 Task: Use the formula "CELL" in spreadsheet "Project portfolio".
Action: Mouse moved to (570, 365)
Screenshot: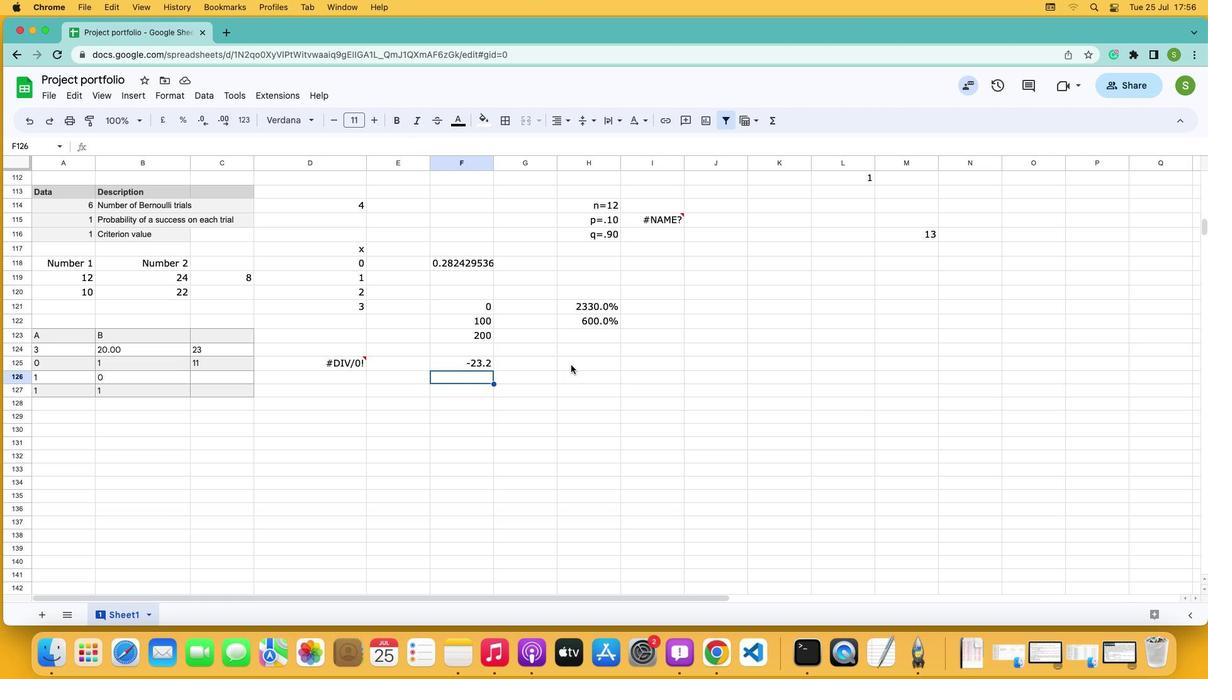
Action: Mouse pressed left at (570, 365)
Screenshot: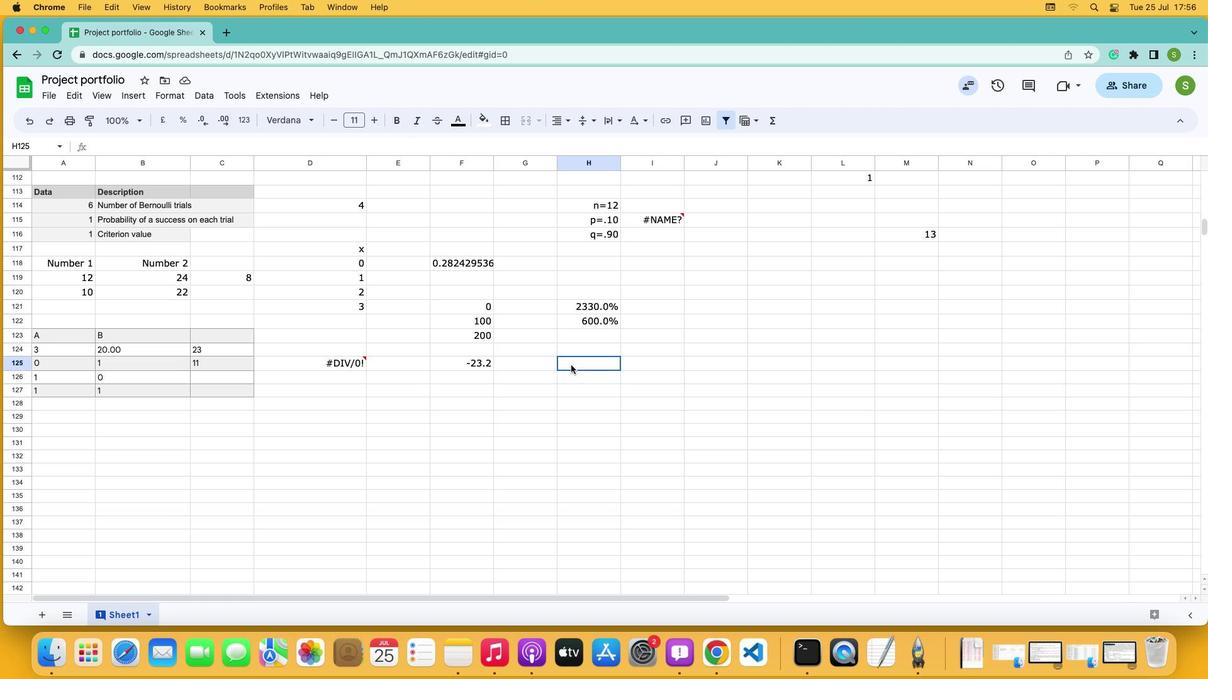 
Action: Mouse moved to (135, 95)
Screenshot: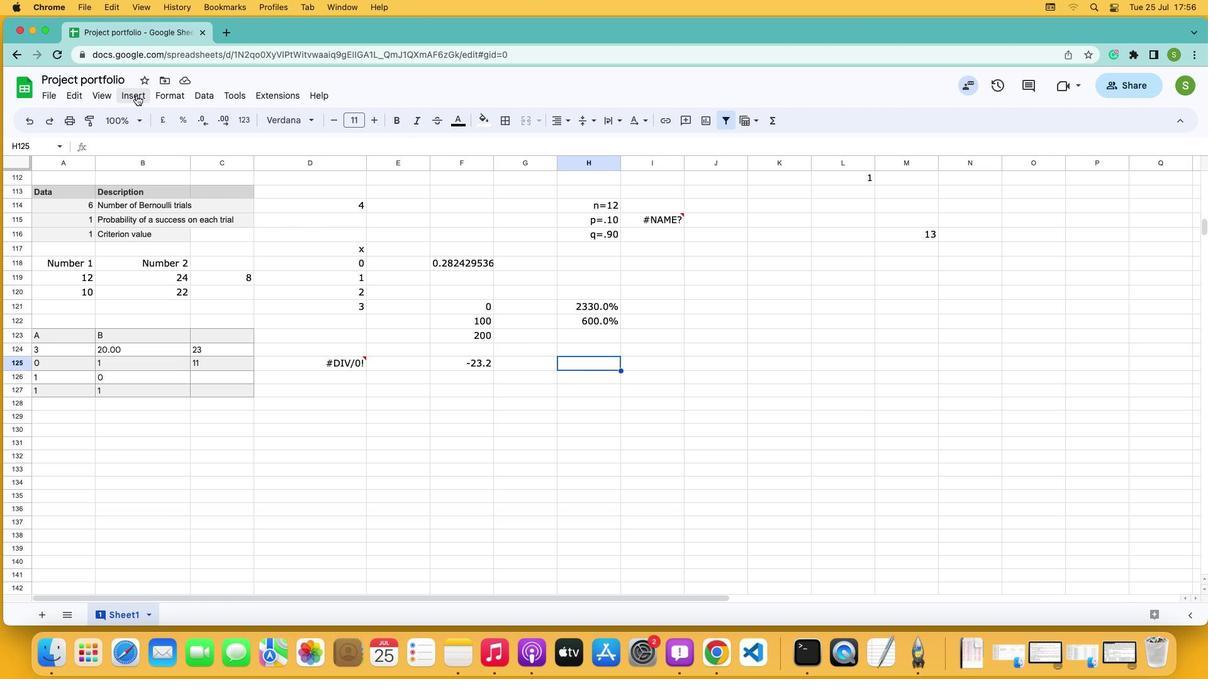 
Action: Mouse pressed left at (135, 95)
Screenshot: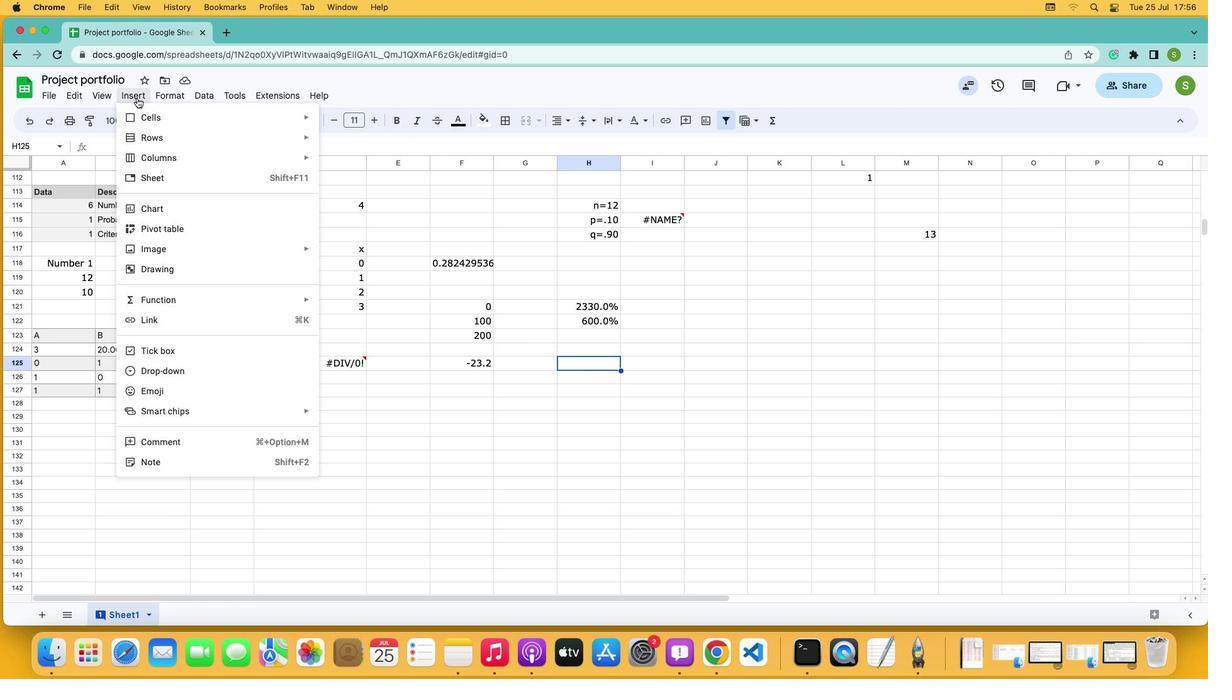 
Action: Mouse moved to (173, 298)
Screenshot: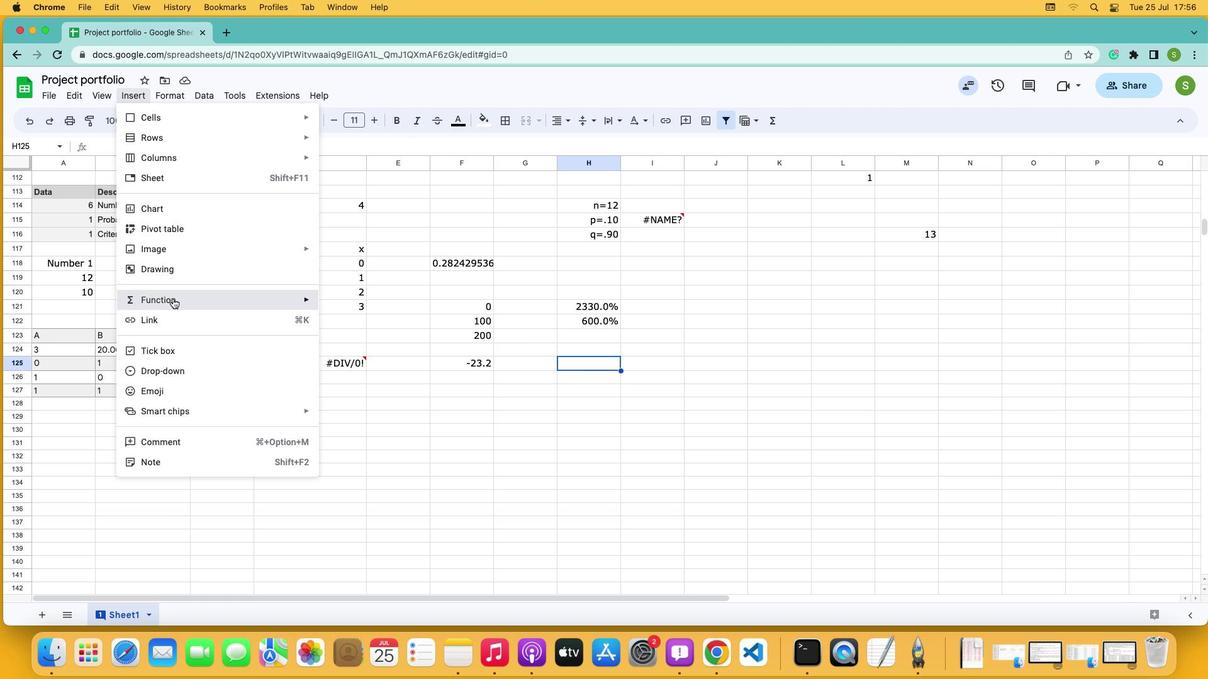 
Action: Mouse pressed left at (173, 298)
Screenshot: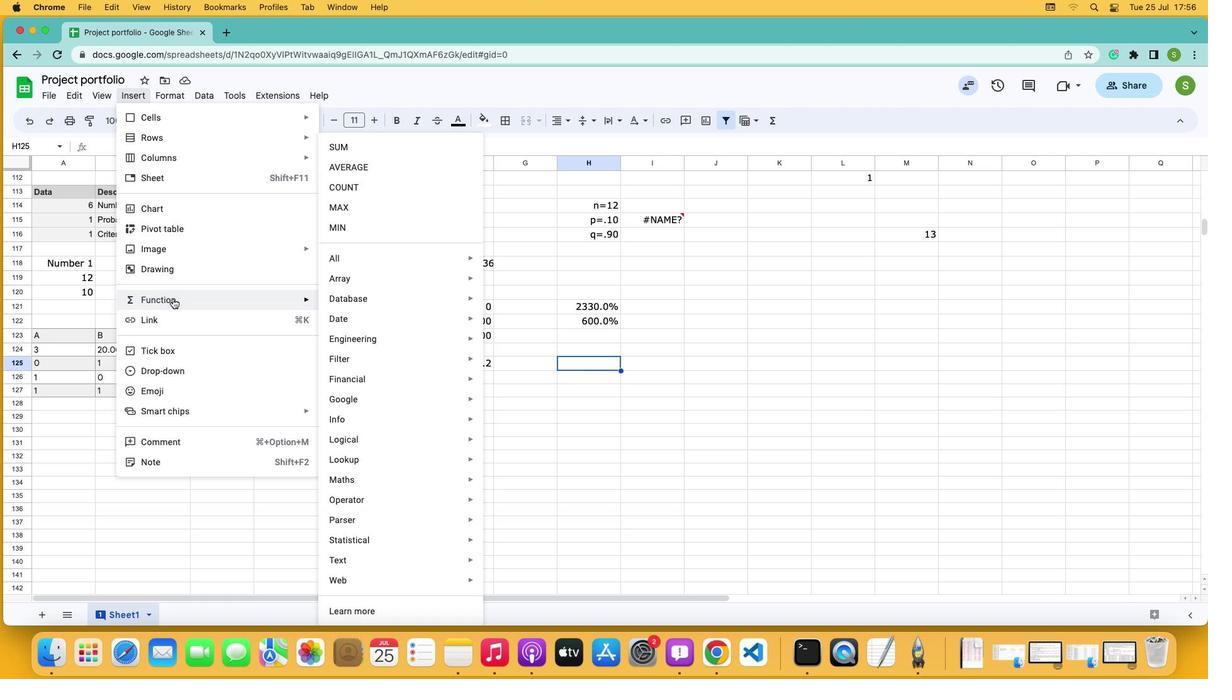 
Action: Mouse moved to (363, 253)
Screenshot: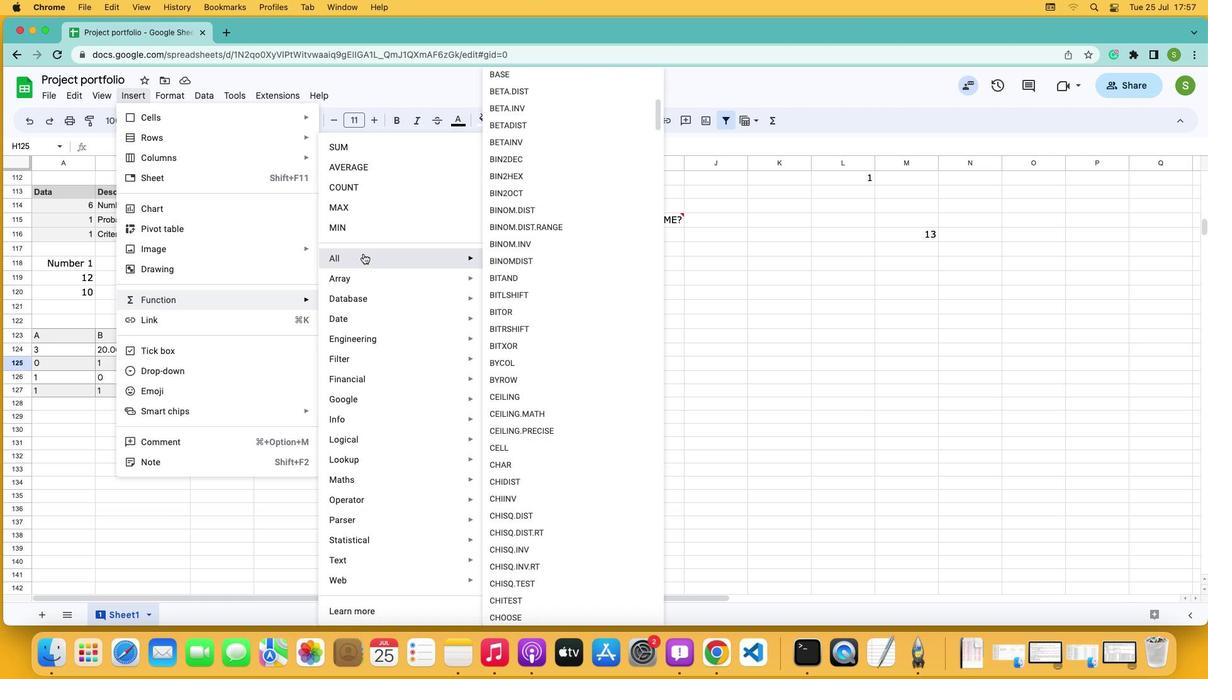 
Action: Mouse pressed left at (363, 253)
Screenshot: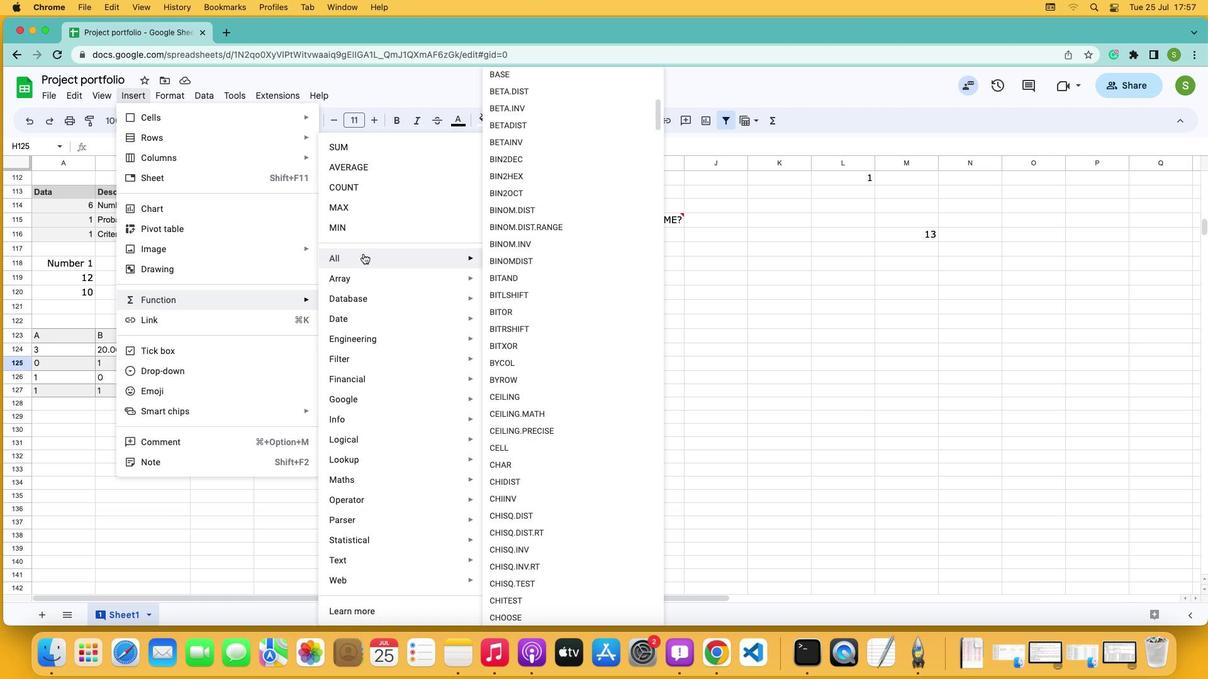 
Action: Mouse moved to (508, 450)
Screenshot: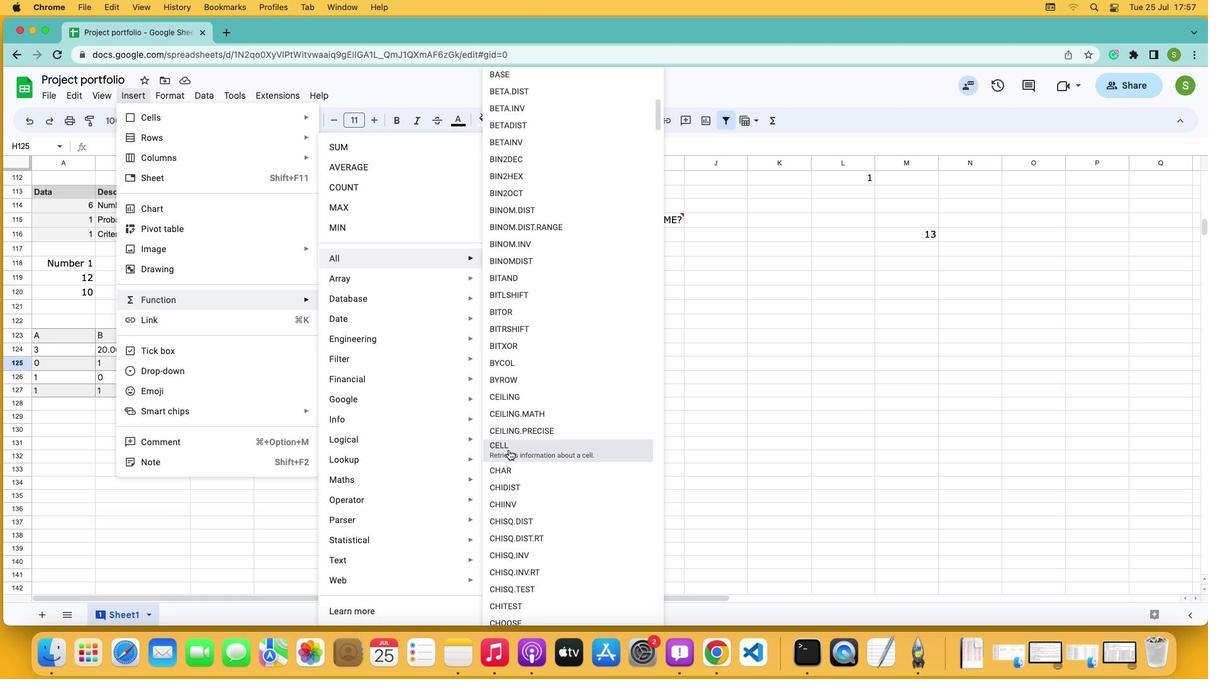 
Action: Mouse pressed left at (508, 450)
Screenshot: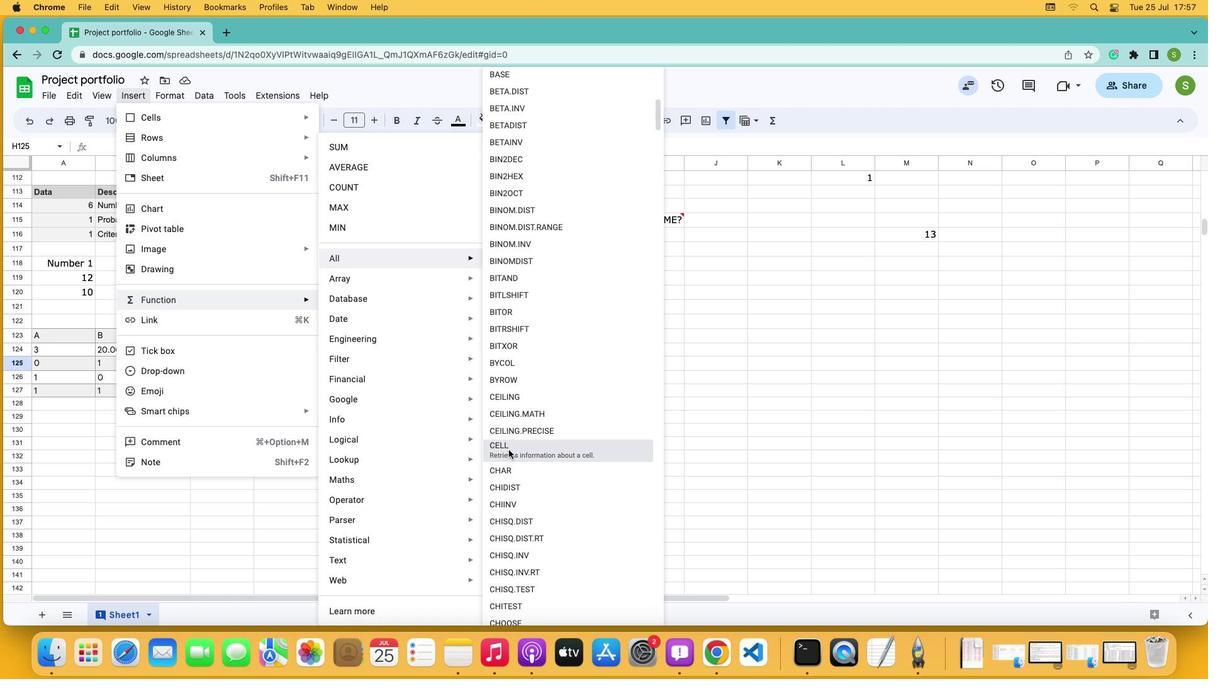 
Action: Mouse moved to (441, 437)
Screenshot: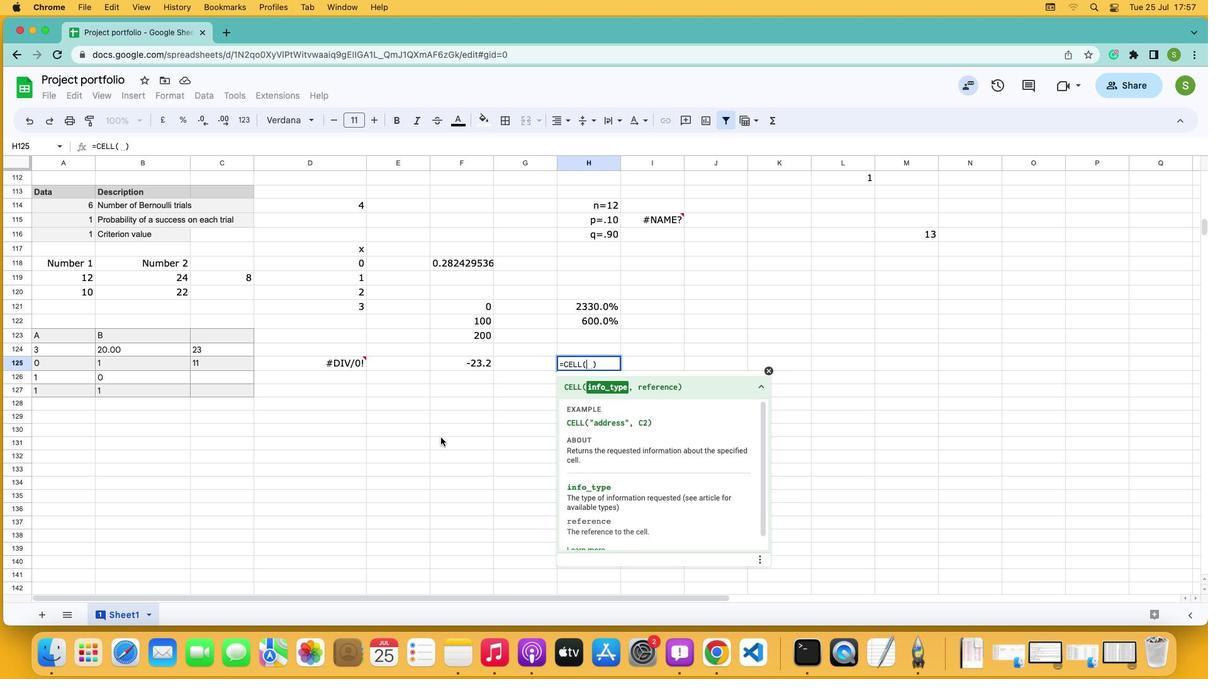 
Action: Key pressed Key.shift_r'"''t''y''p''e'Key.shift_r'"'','Key.shift'C''2'Key.enter
Screenshot: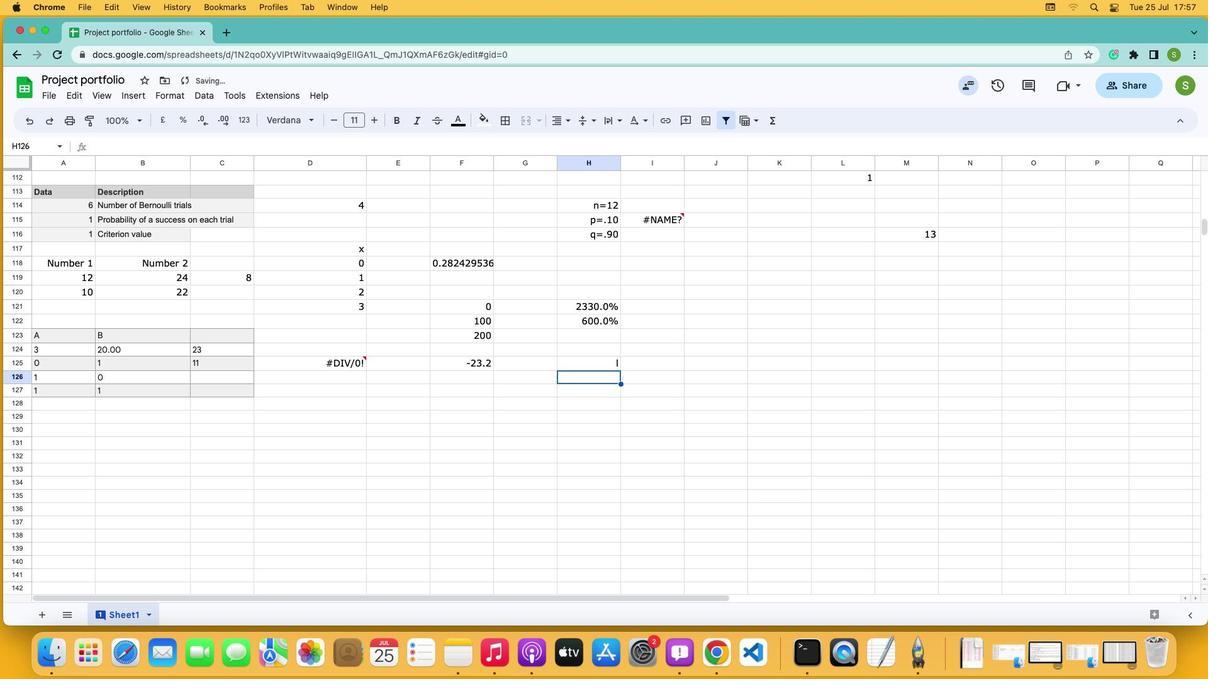 
